 Task: Look for products from Vive Organic only.
Action: Mouse pressed left at (22, 140)
Screenshot: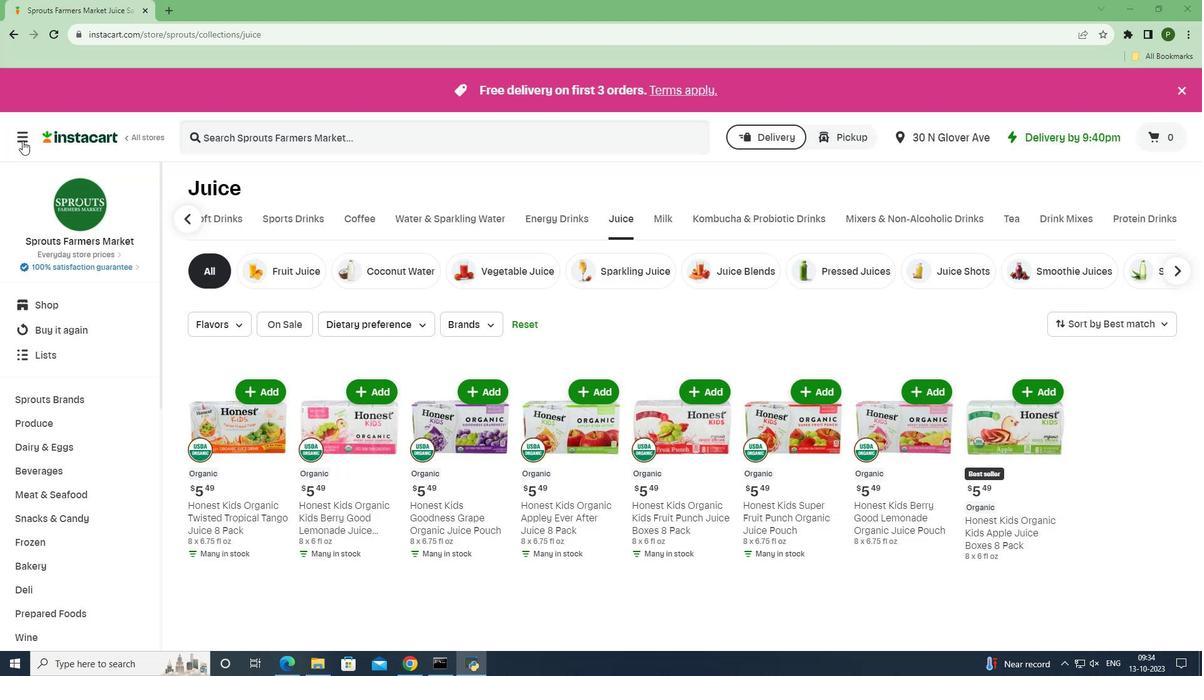 
Action: Mouse moved to (50, 327)
Screenshot: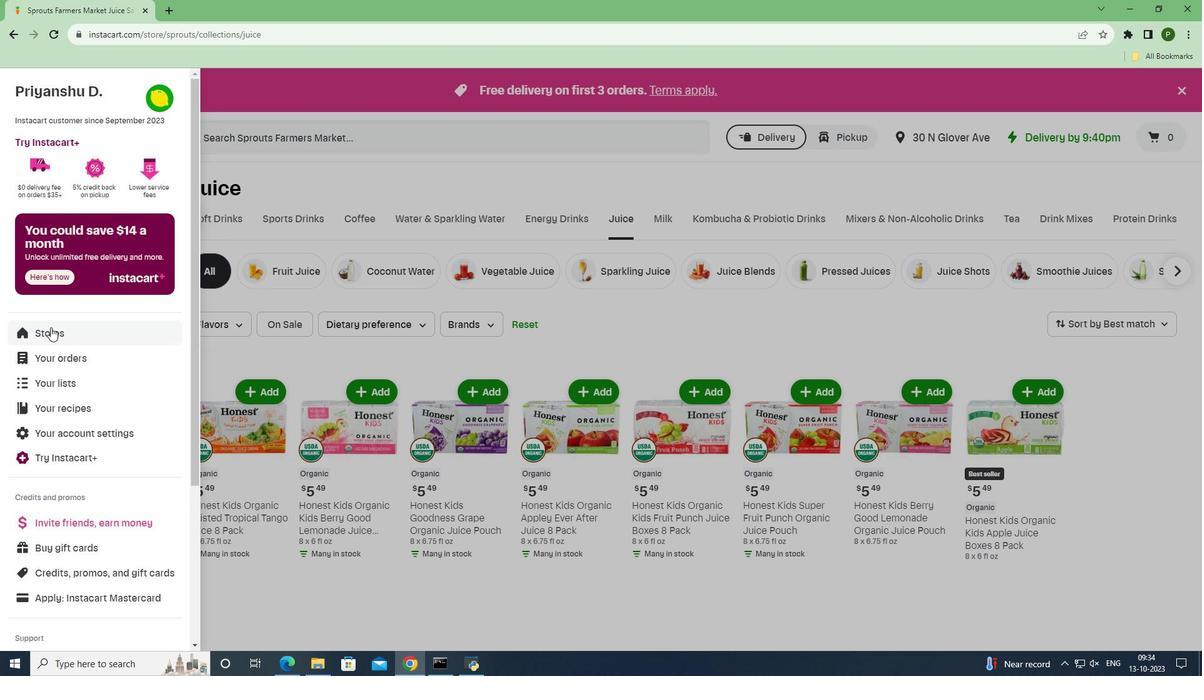 
Action: Mouse pressed left at (50, 327)
Screenshot: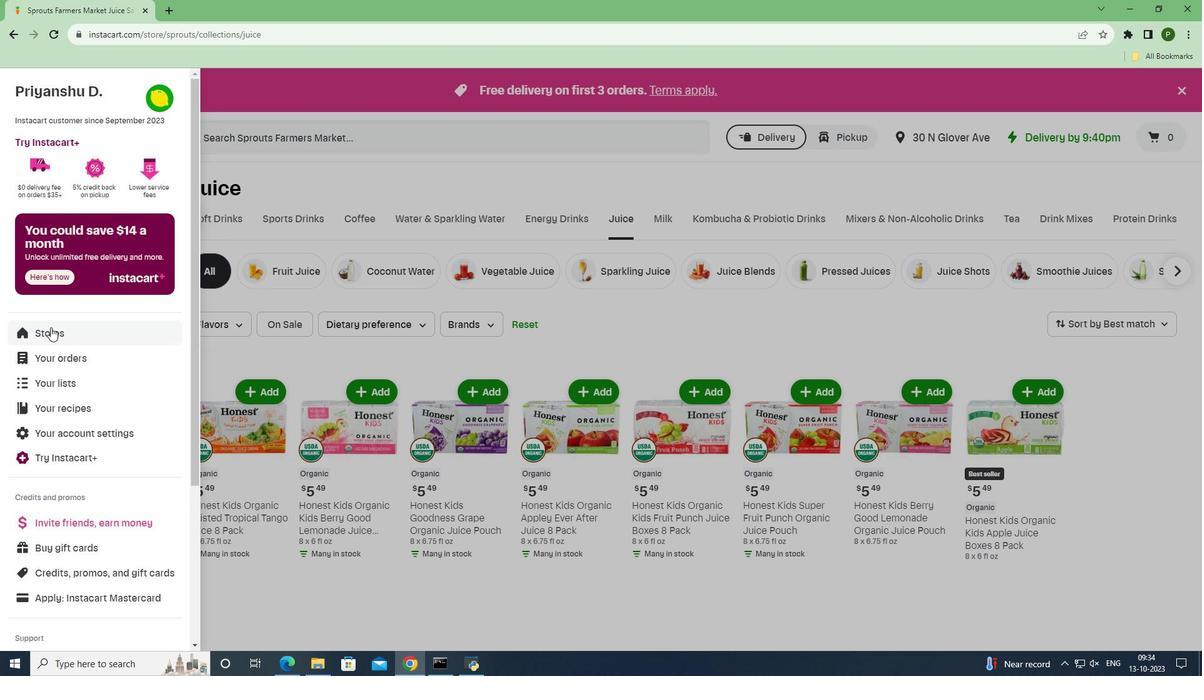 
Action: Mouse moved to (273, 147)
Screenshot: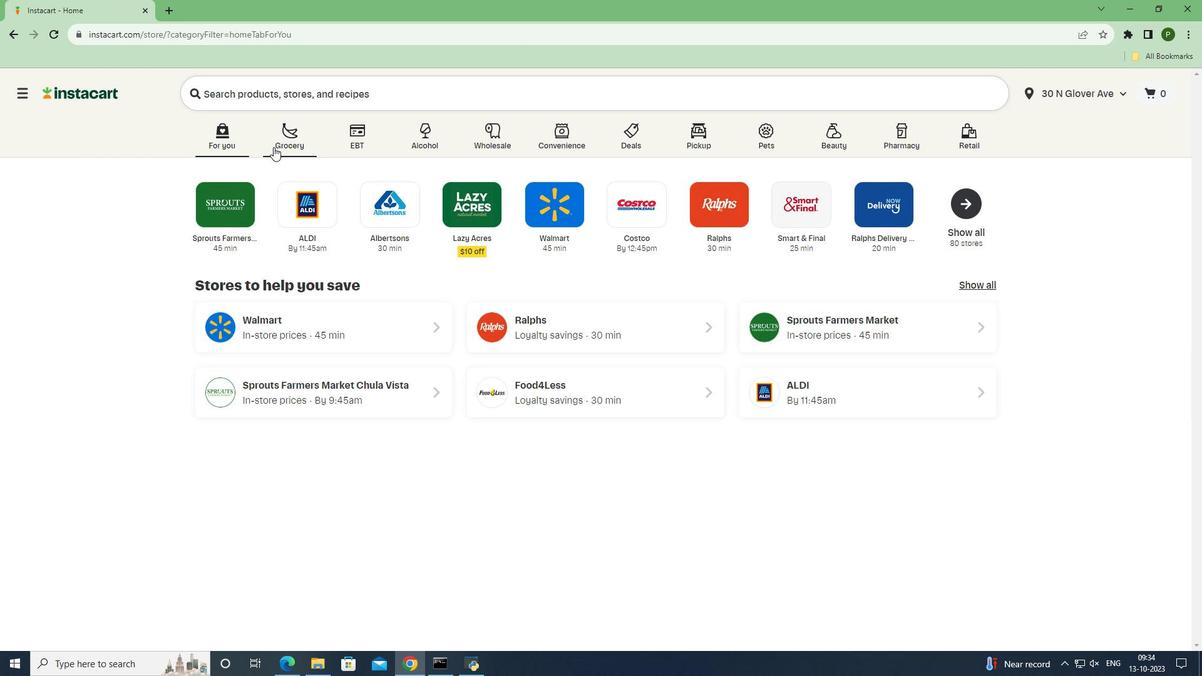 
Action: Mouse pressed left at (273, 147)
Screenshot: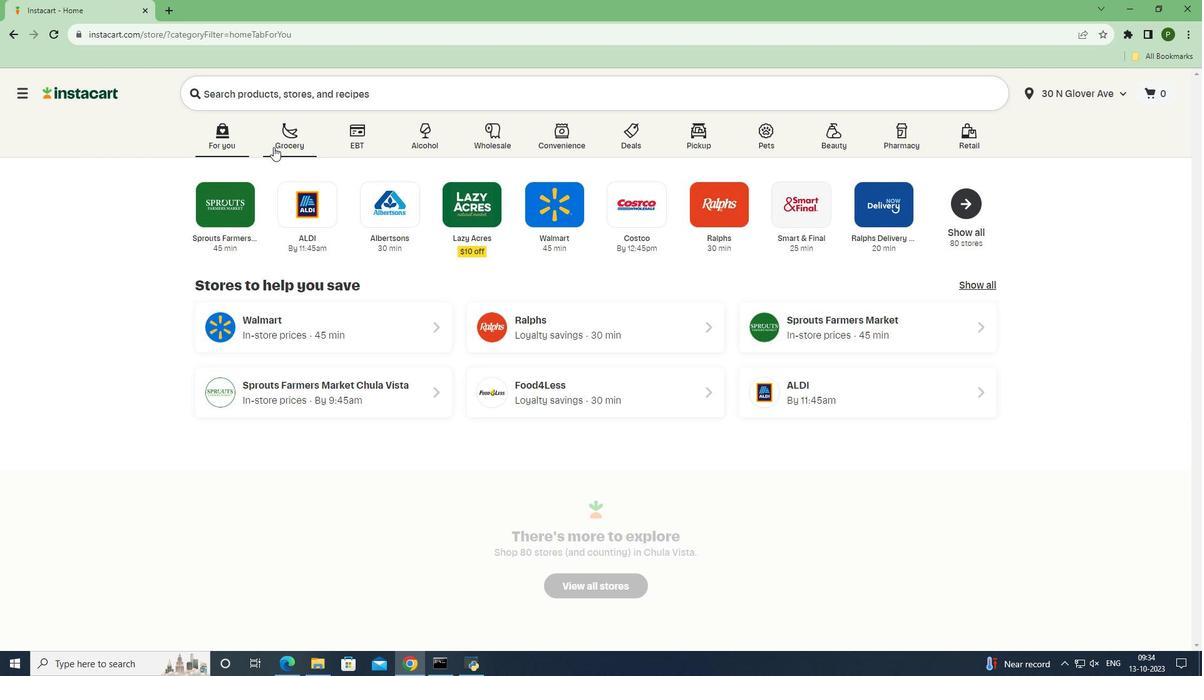 
Action: Mouse moved to (773, 280)
Screenshot: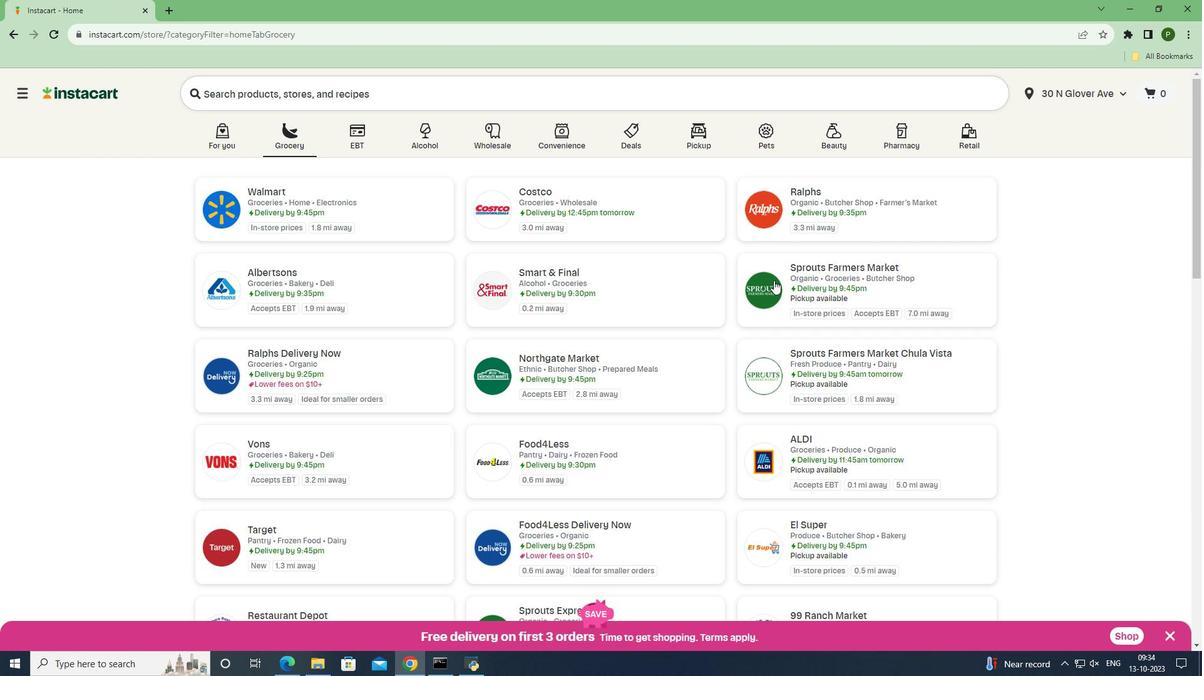 
Action: Mouse pressed left at (773, 280)
Screenshot: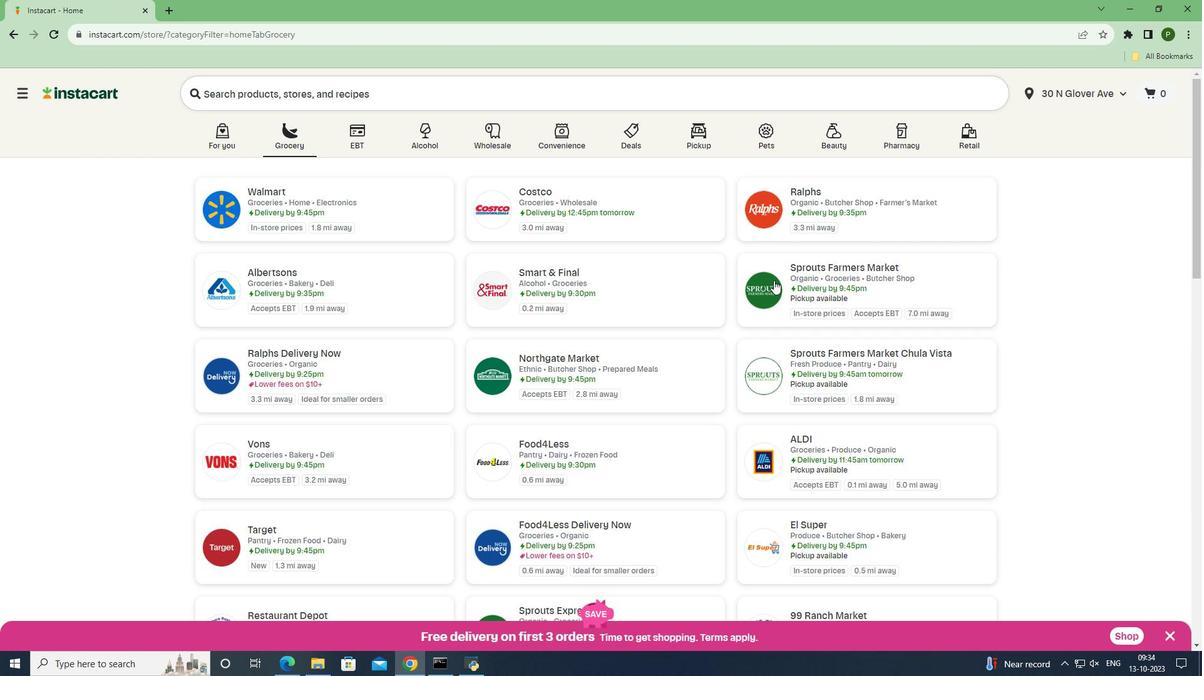 
Action: Mouse moved to (41, 468)
Screenshot: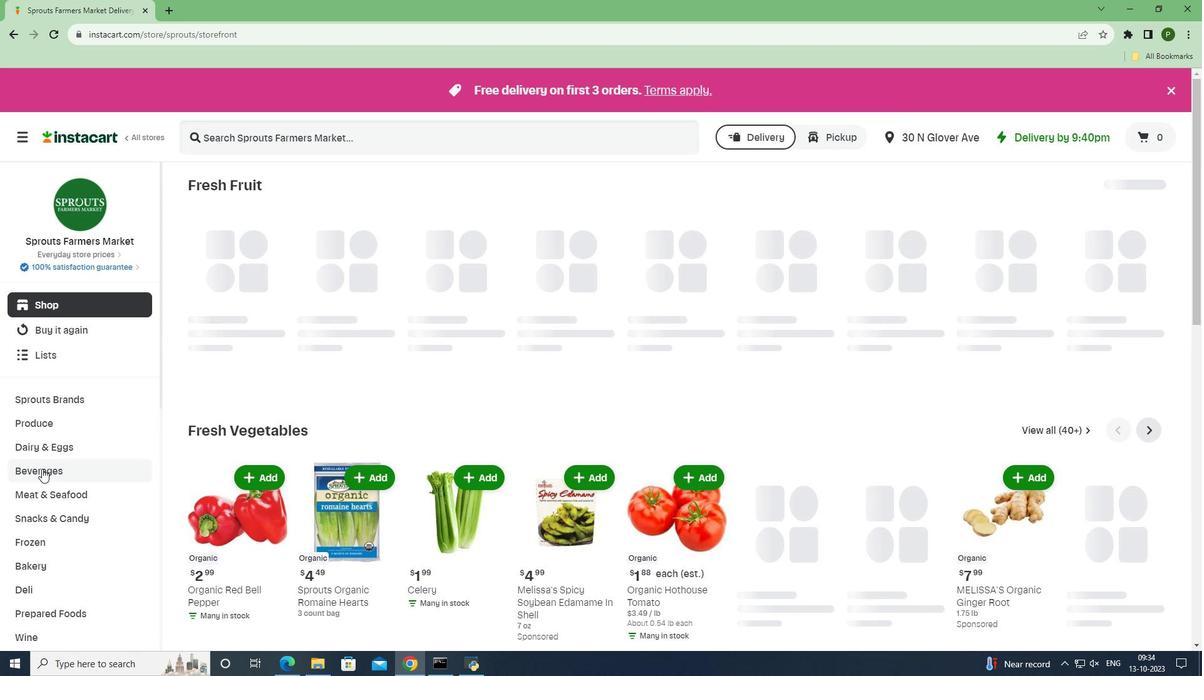 
Action: Mouse pressed left at (41, 468)
Screenshot: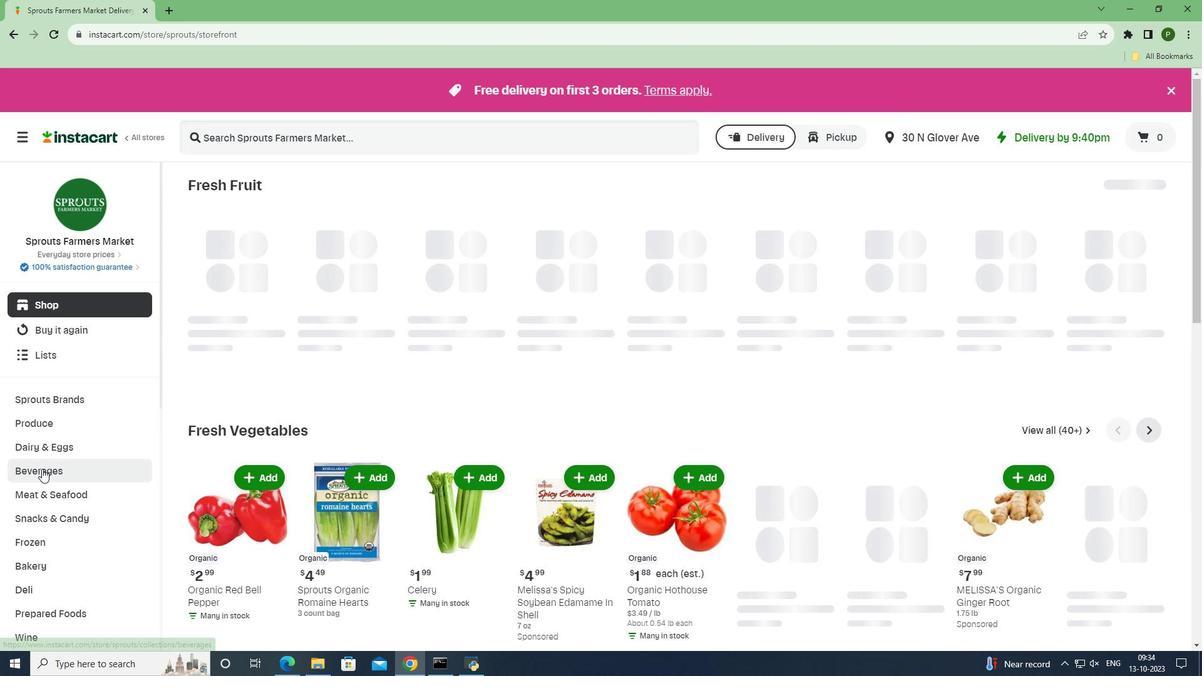 
Action: Mouse moved to (702, 217)
Screenshot: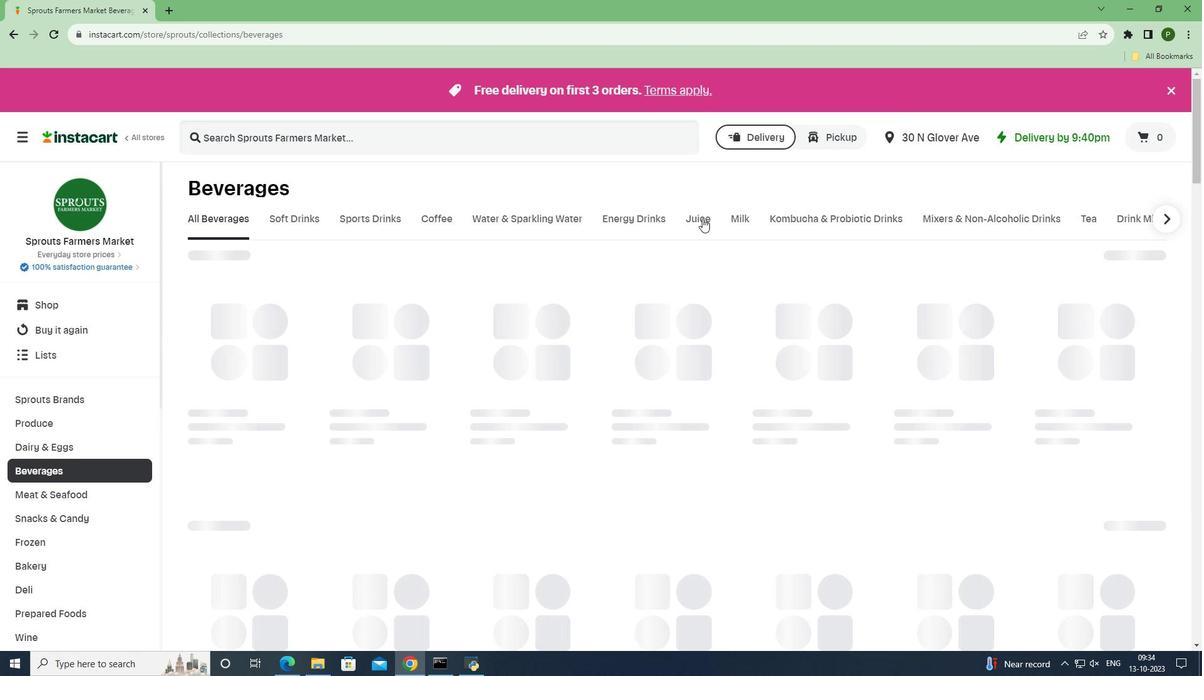 
Action: Mouse pressed left at (702, 217)
Screenshot: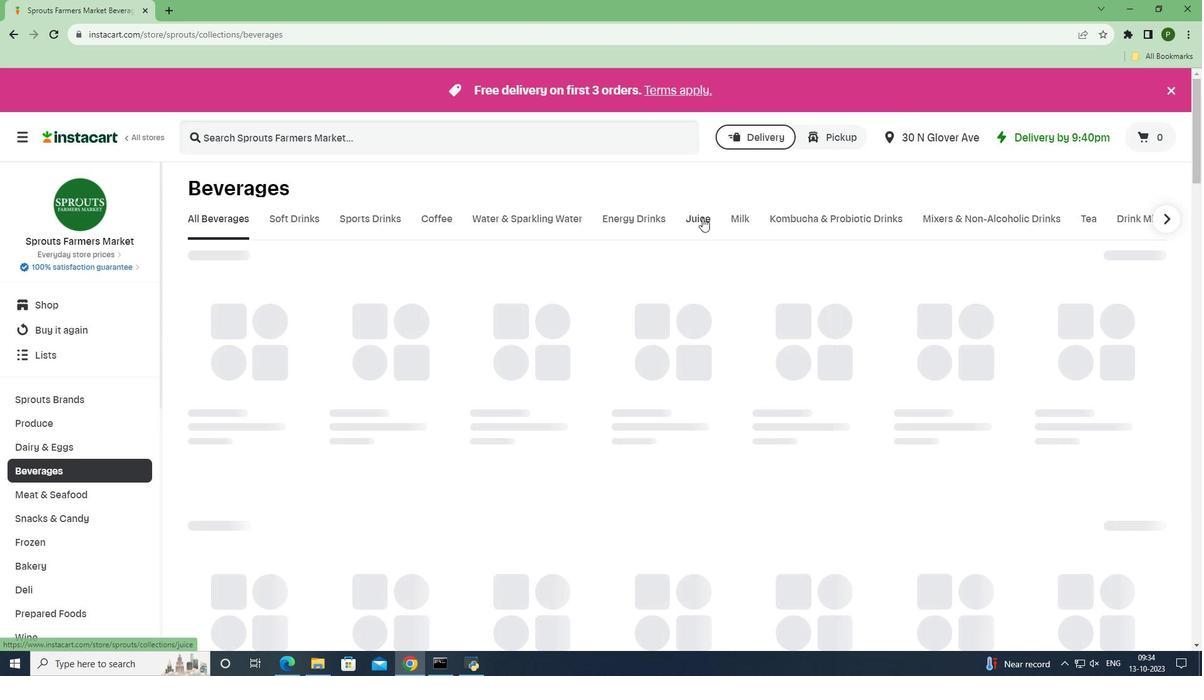 
Action: Mouse moved to (473, 328)
Screenshot: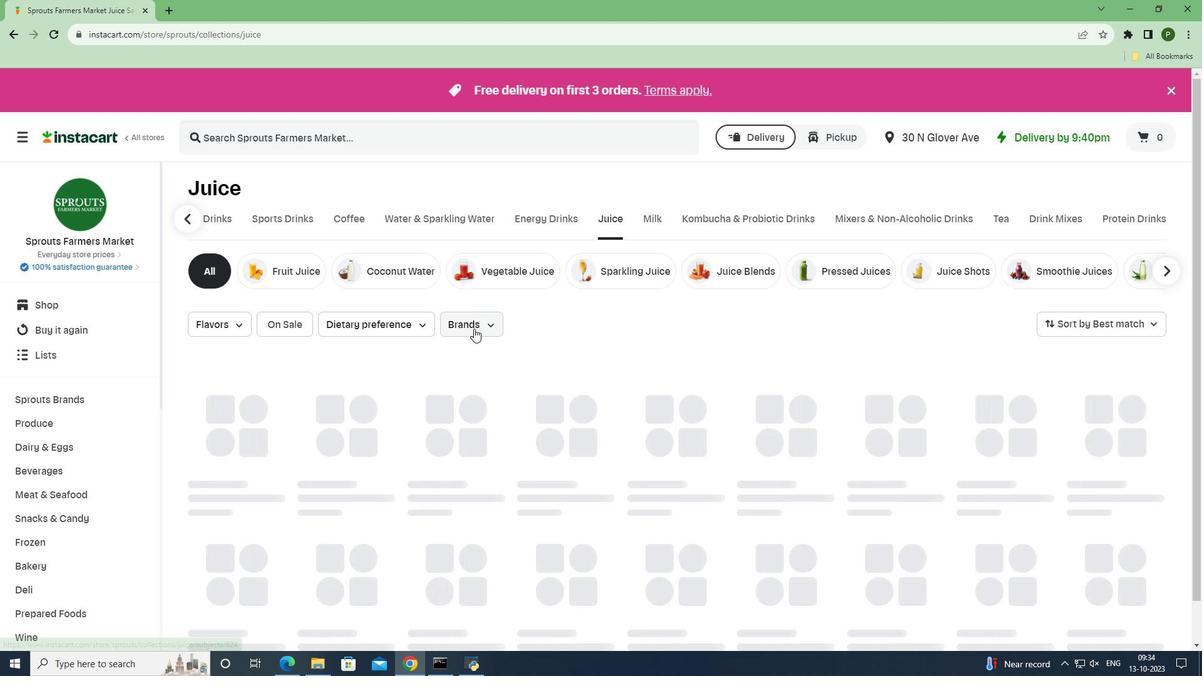 
Action: Mouse pressed left at (473, 328)
Screenshot: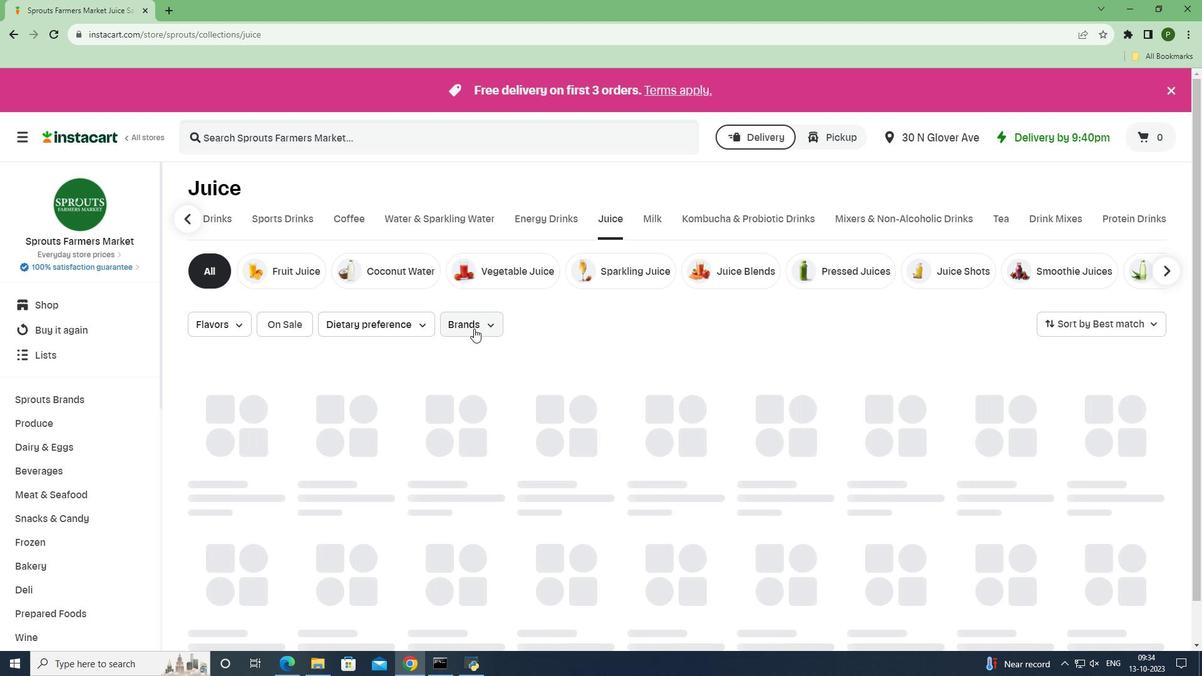 
Action: Mouse moved to (519, 420)
Screenshot: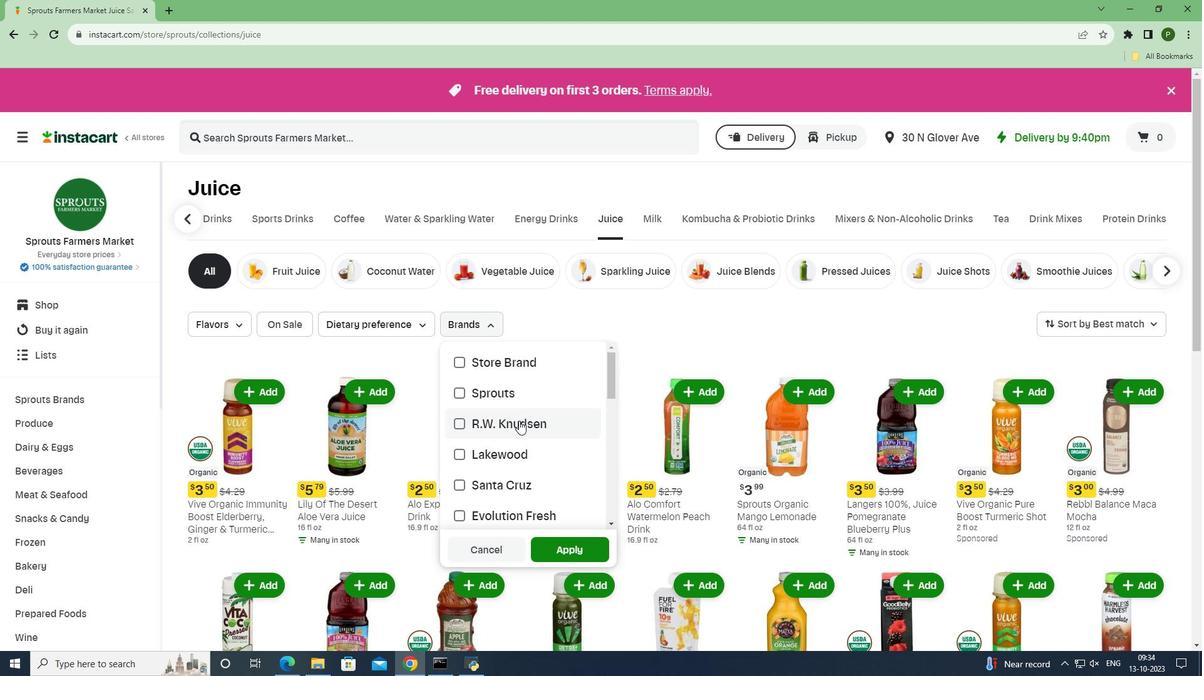 
Action: Mouse scrolled (519, 420) with delta (0, 0)
Screenshot: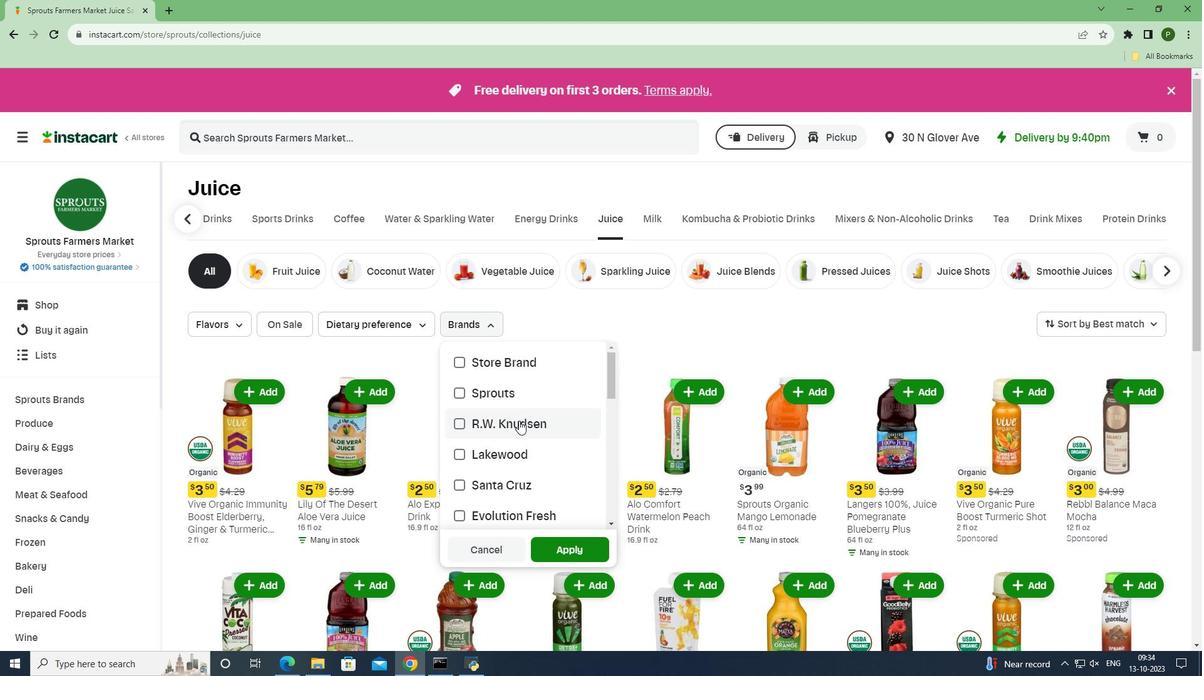 
Action: Mouse moved to (518, 421)
Screenshot: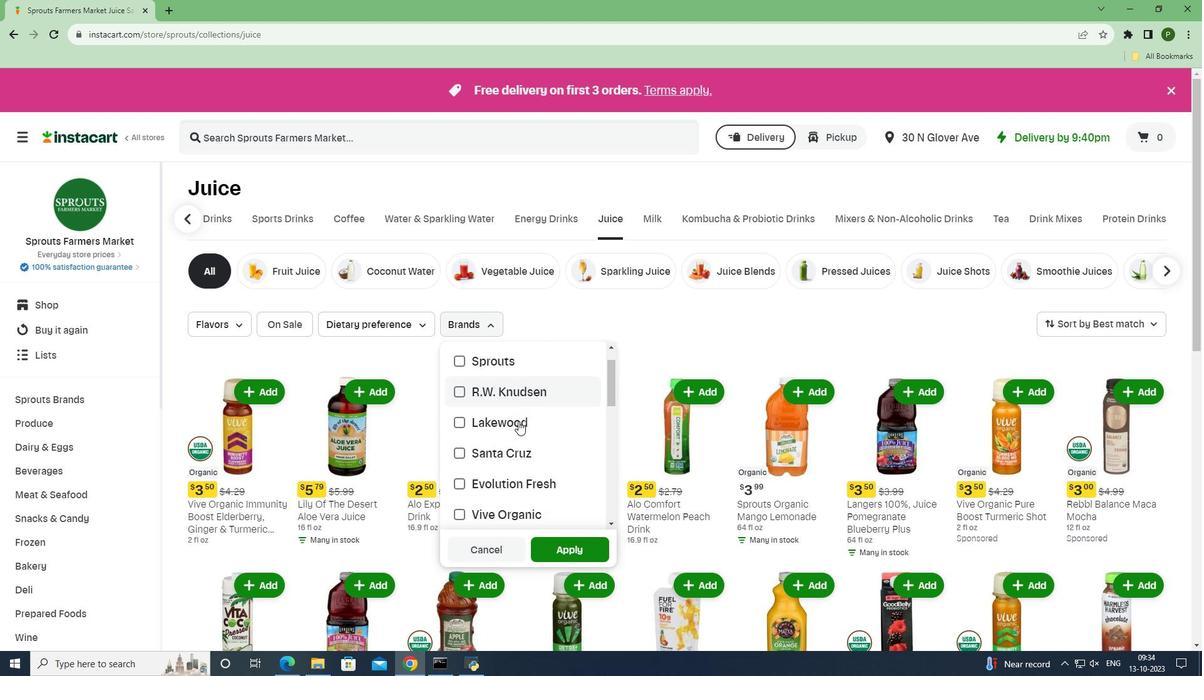 
Action: Mouse scrolled (518, 420) with delta (0, 0)
Screenshot: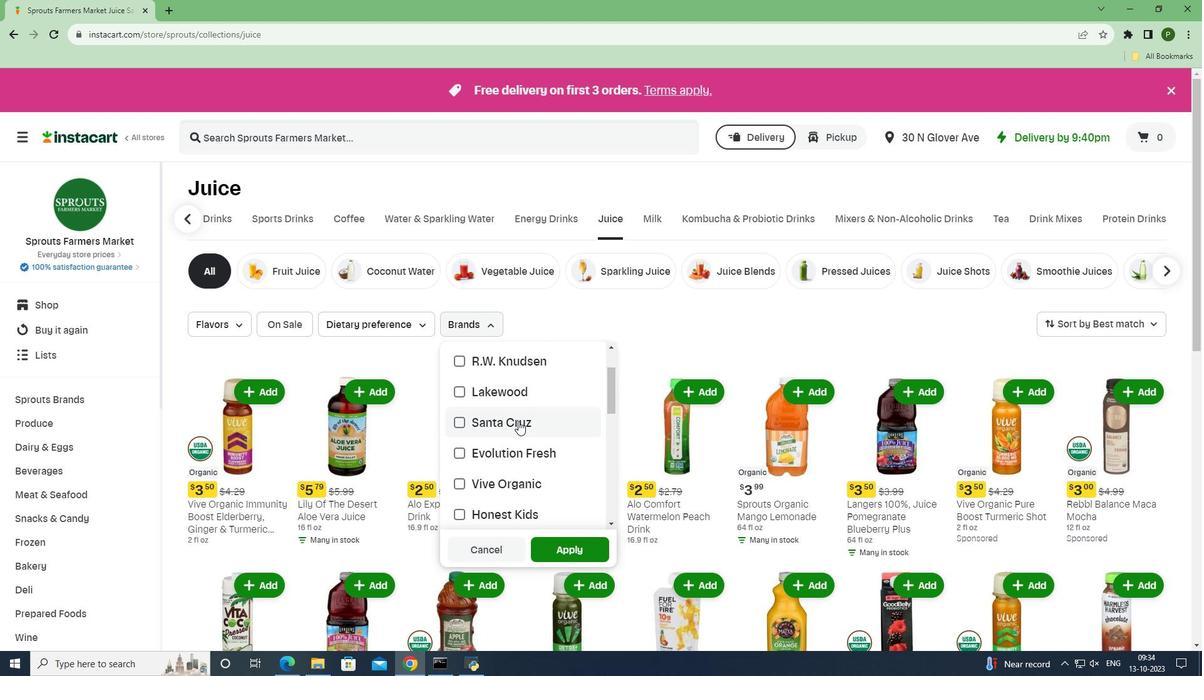 
Action: Mouse pressed left at (518, 421)
Screenshot: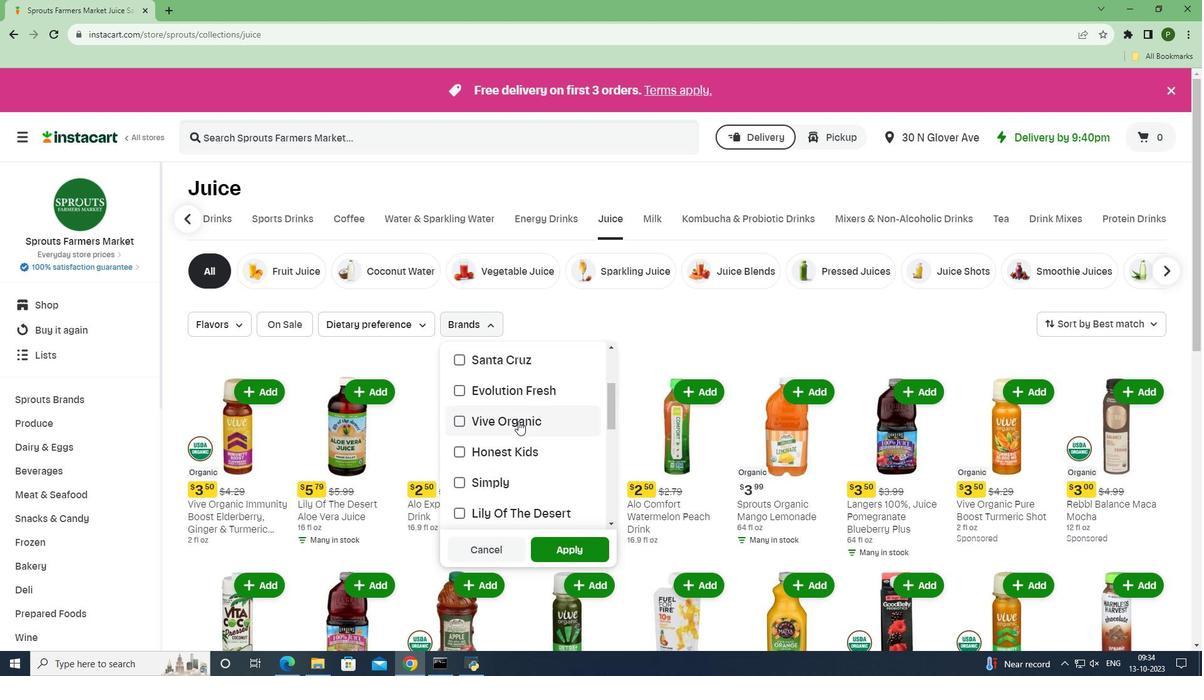 
Action: Mouse moved to (552, 545)
Screenshot: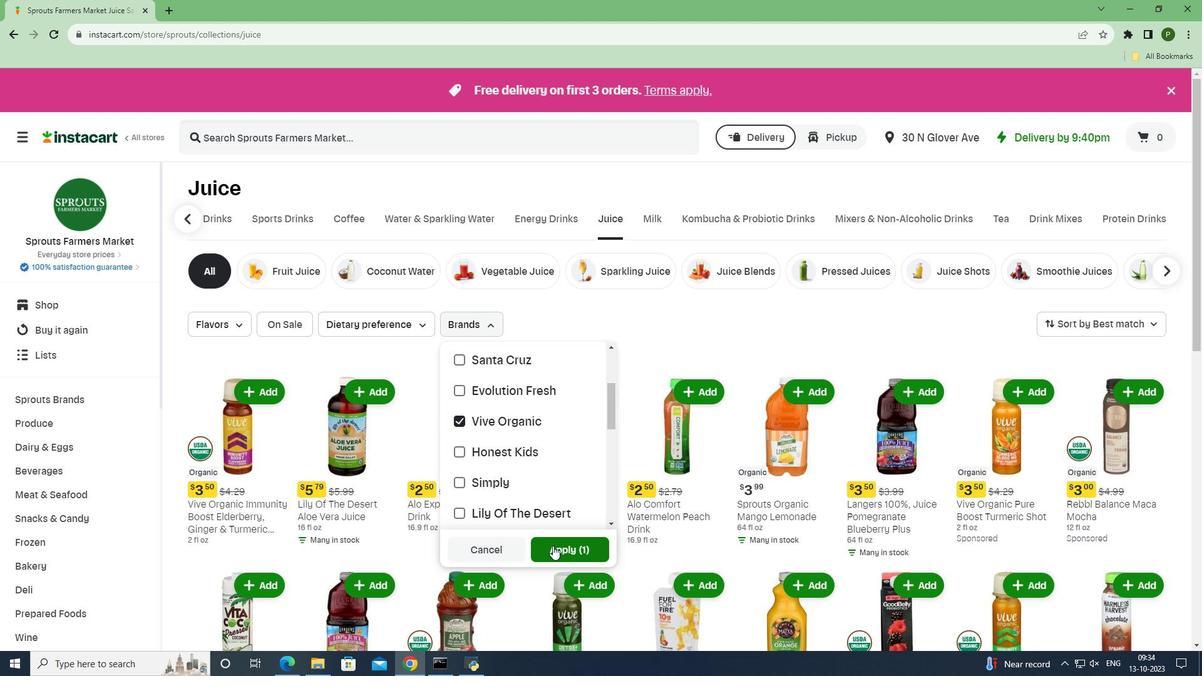 
Action: Mouse pressed left at (552, 545)
Screenshot: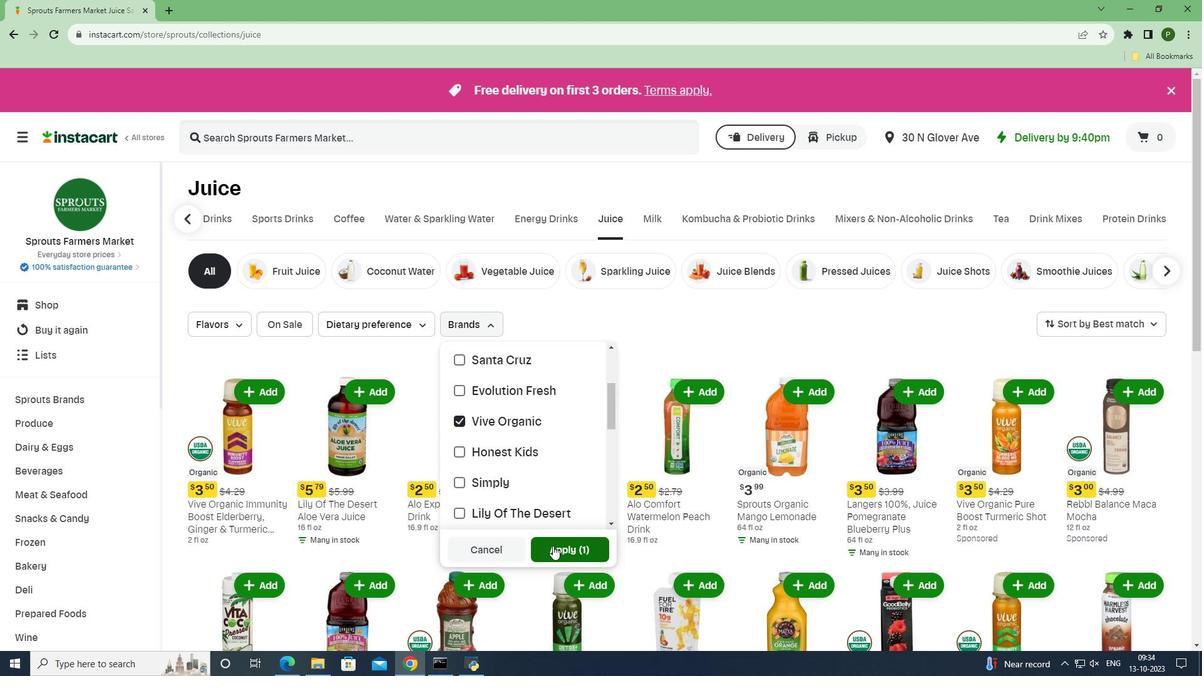 
Action: Mouse moved to (666, 577)
Screenshot: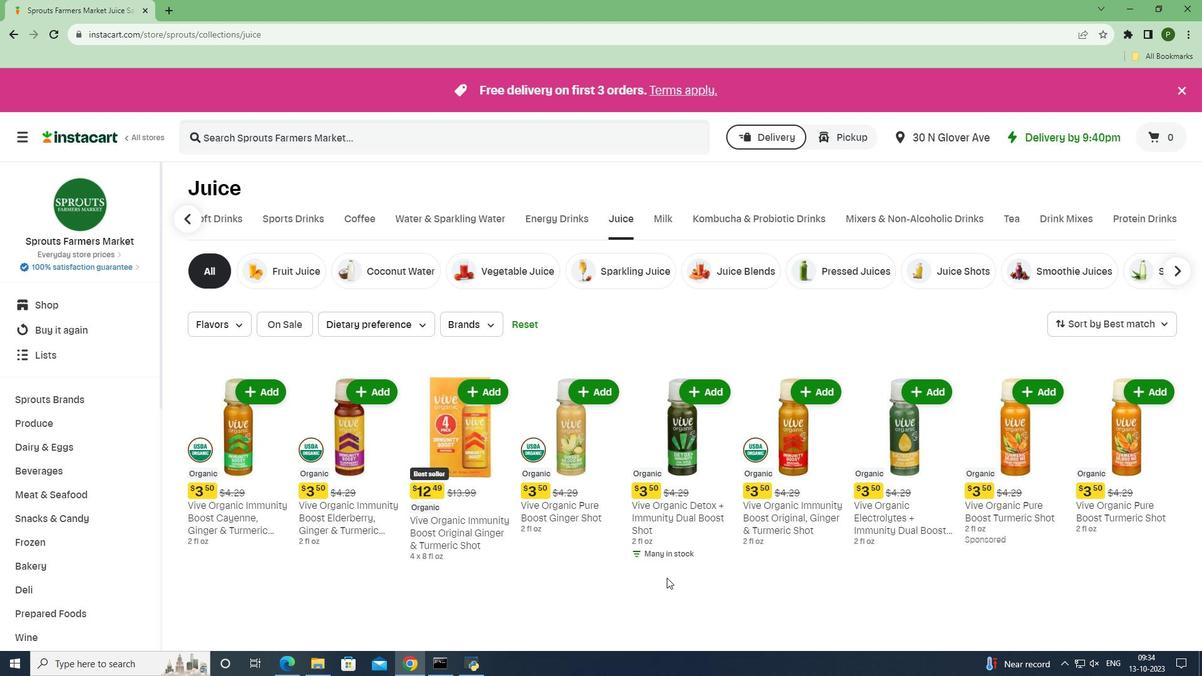 
